 Task: For heading  Tahoma with underline.  font size for heading20,  'Change the font style of data to'Arial.  and font size to 12,  Change the alignment of both headline & data to Align left.  In the sheet  Budget Planning Log
Action: Mouse moved to (66, 107)
Screenshot: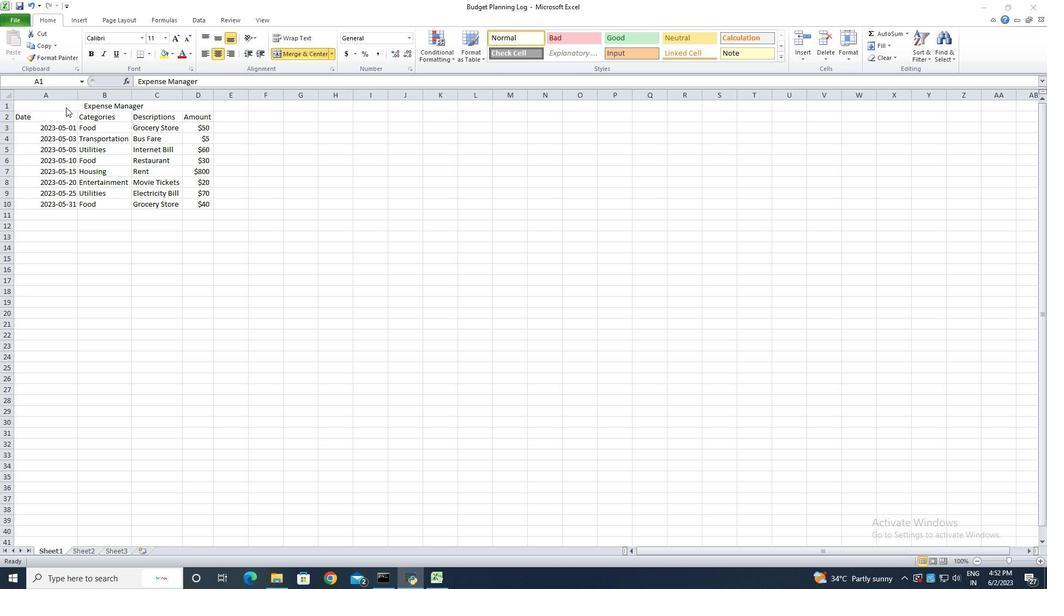 
Action: Mouse pressed left at (66, 107)
Screenshot: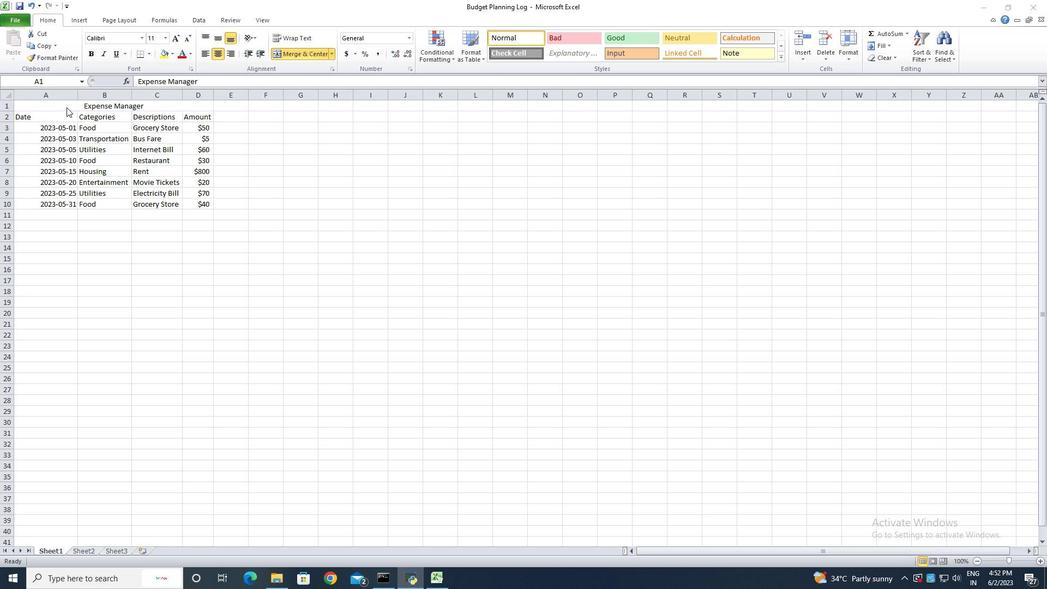 
Action: Mouse moved to (144, 38)
Screenshot: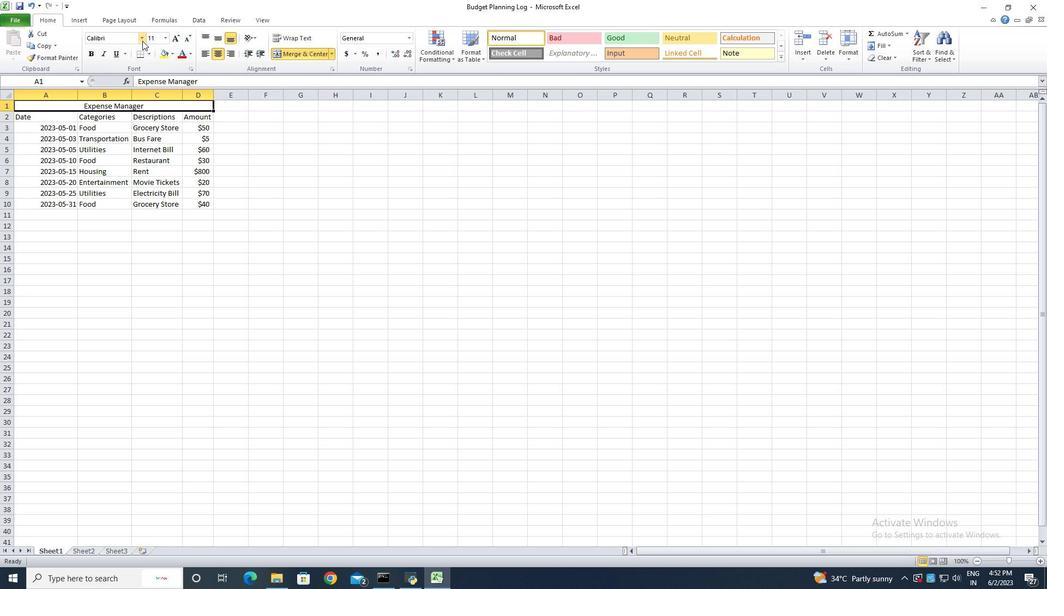 
Action: Mouse pressed left at (144, 38)
Screenshot: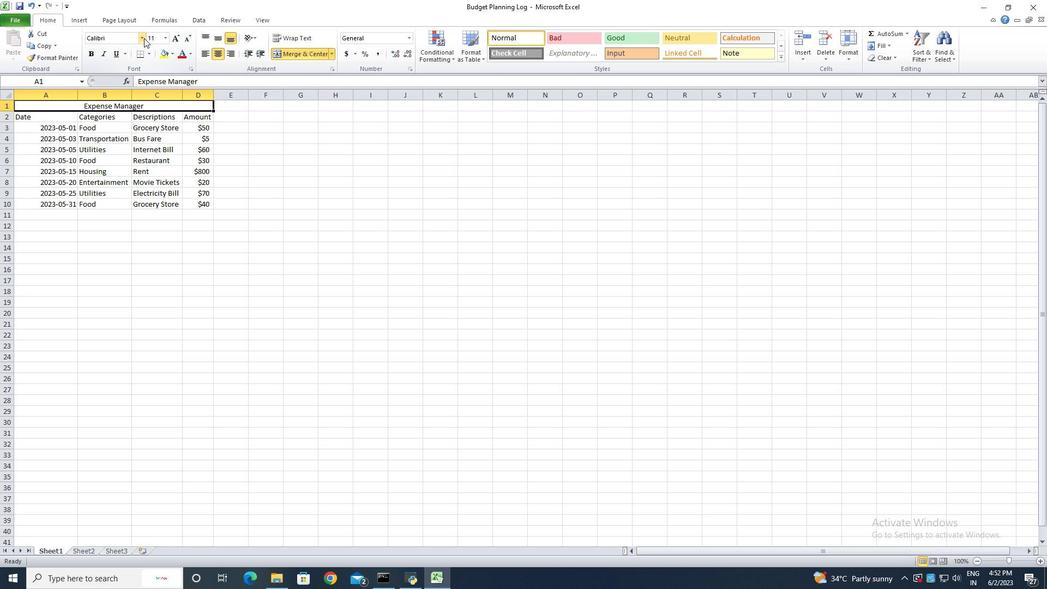 
Action: Key pressed <Key.shift>Tahoma
Screenshot: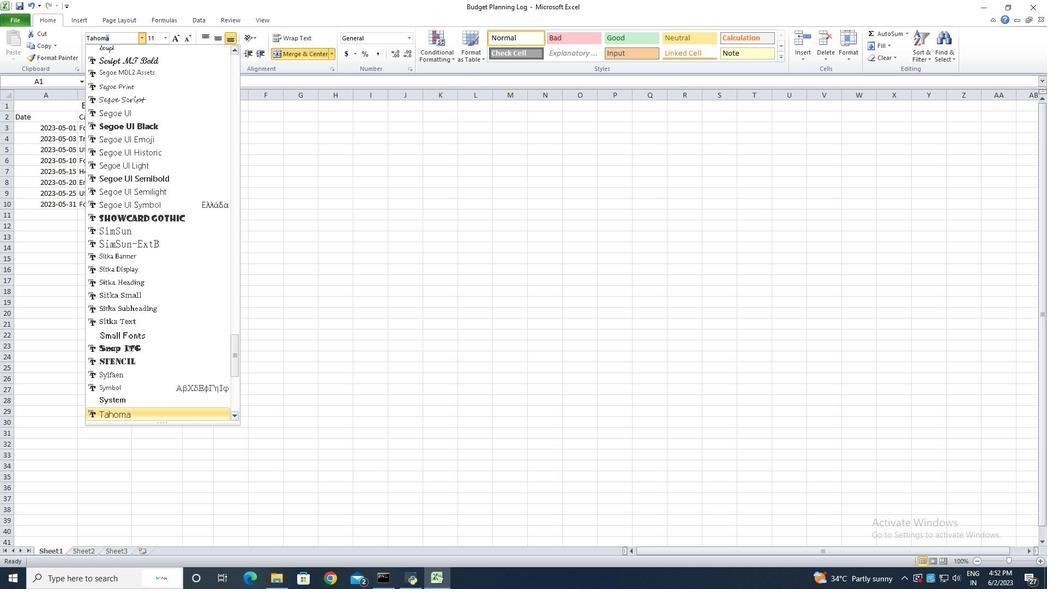 
Action: Mouse moved to (121, 409)
Screenshot: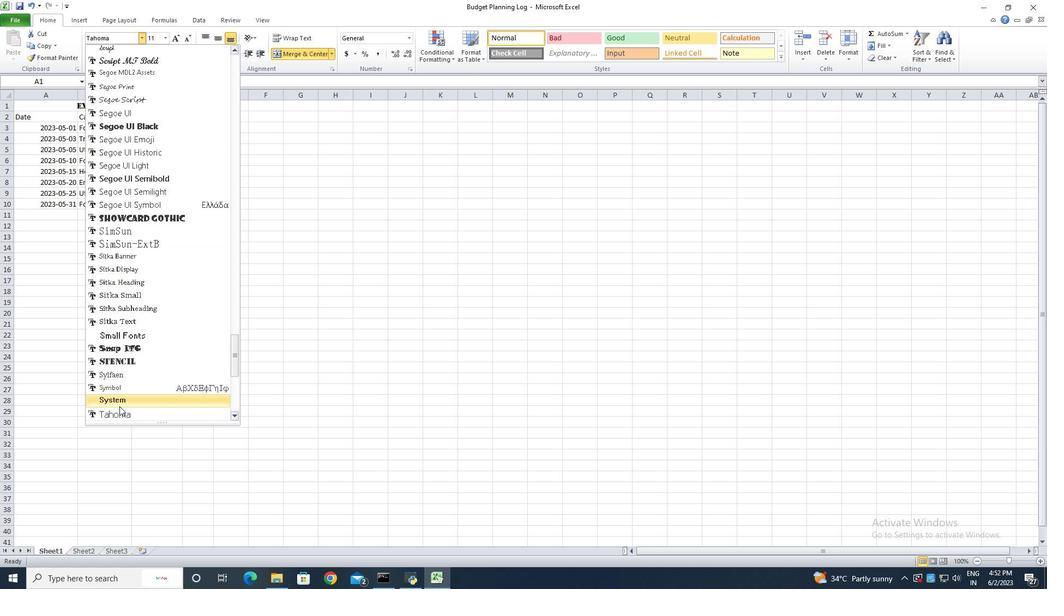 
Action: Mouse pressed left at (121, 409)
Screenshot: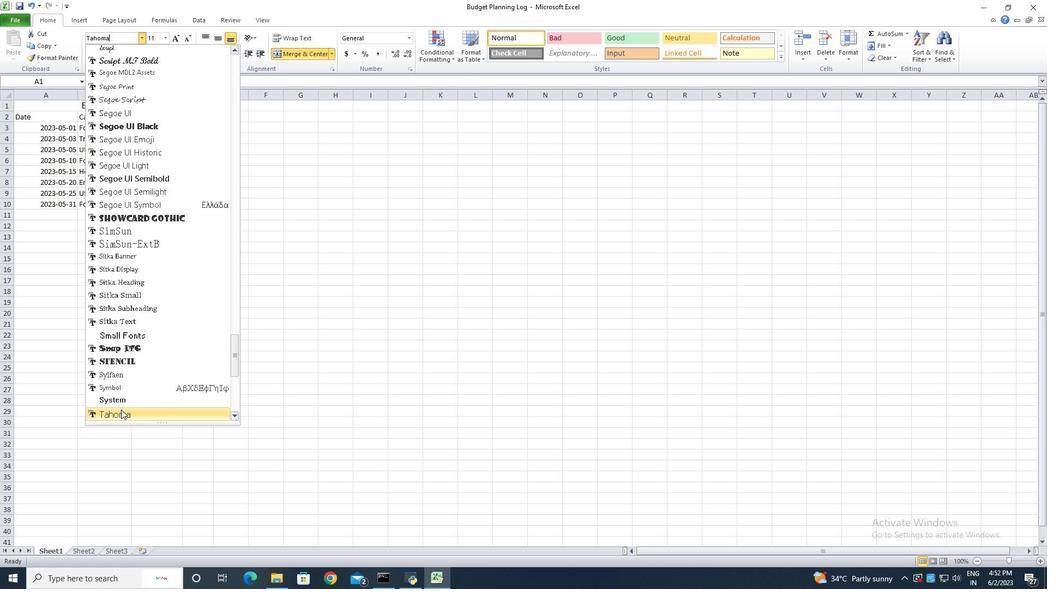 
Action: Mouse moved to (120, 53)
Screenshot: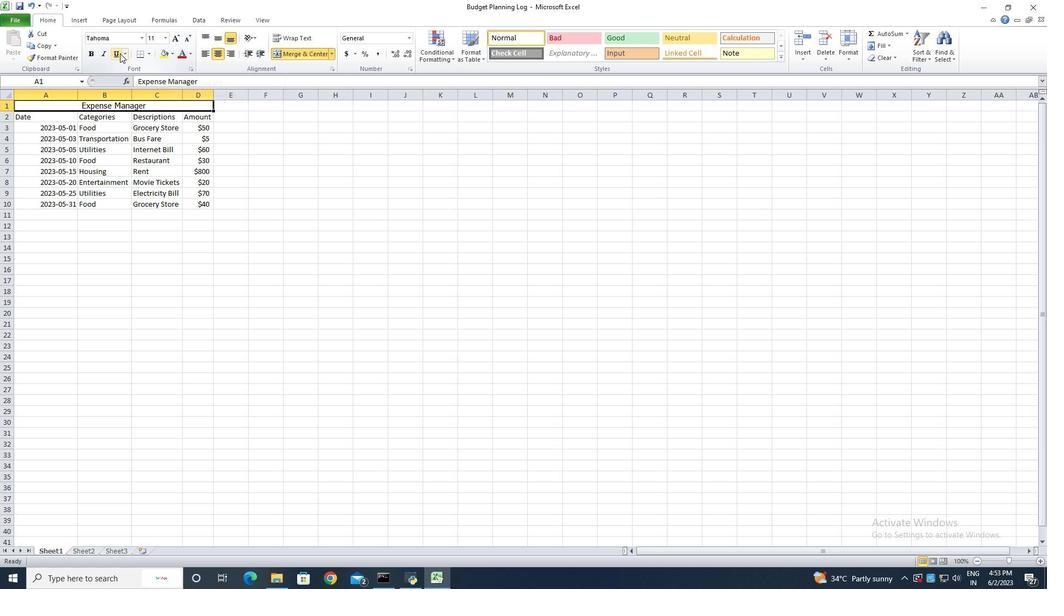 
Action: Mouse pressed left at (120, 53)
Screenshot: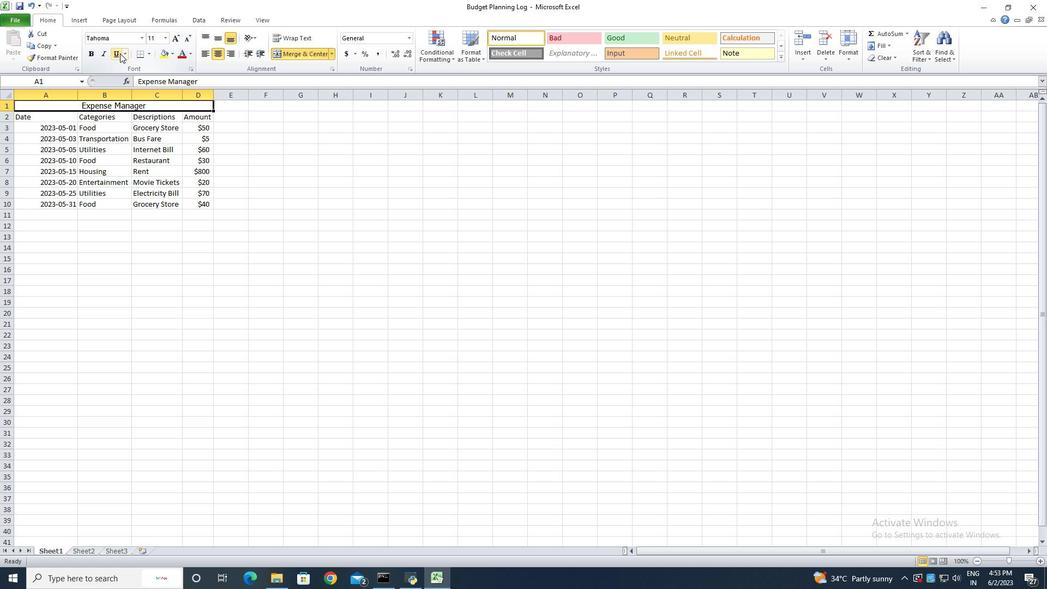 
Action: Mouse moved to (176, 33)
Screenshot: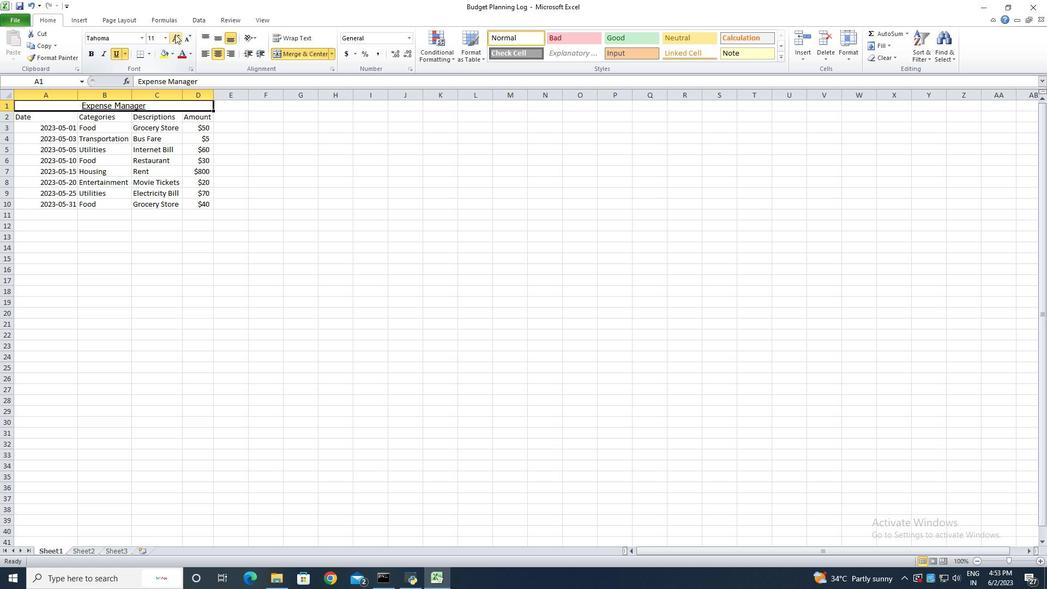 
Action: Mouse pressed left at (176, 33)
Screenshot: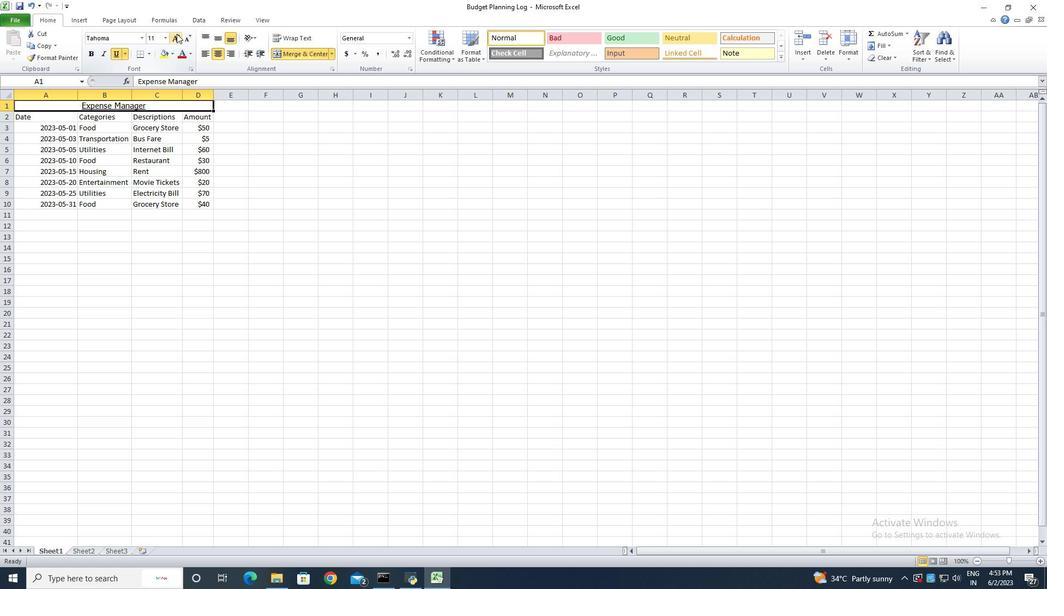 
Action: Mouse pressed left at (176, 33)
Screenshot: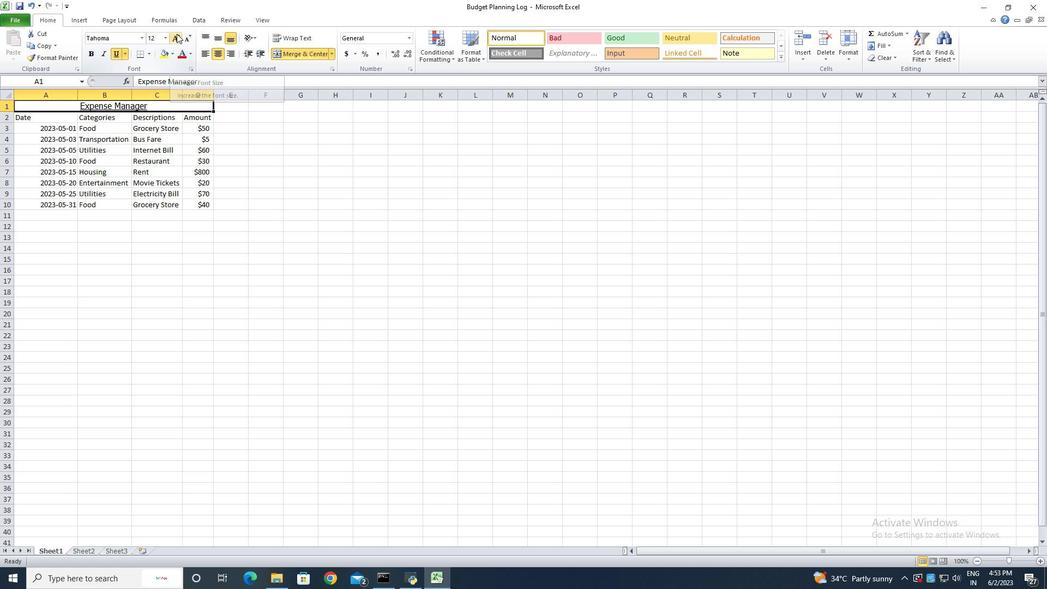 
Action: Mouse pressed left at (176, 33)
Screenshot: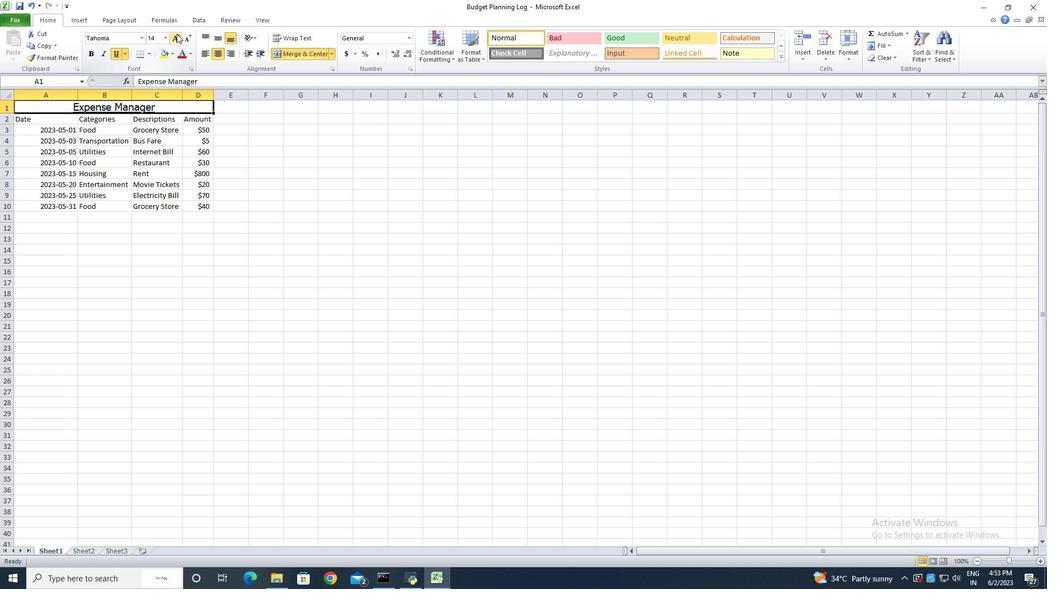 
Action: Mouse pressed left at (176, 33)
Screenshot: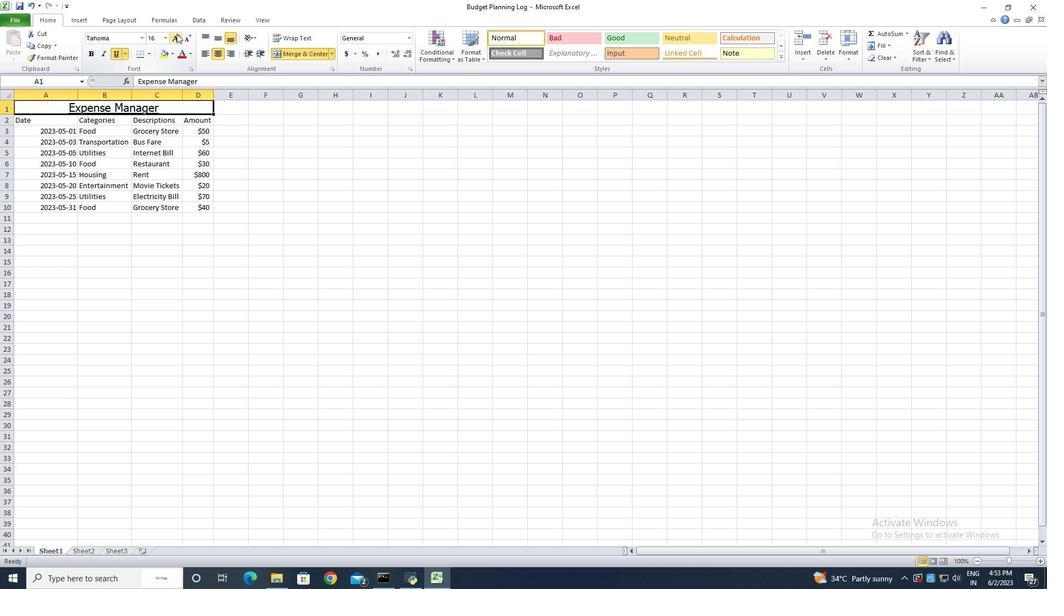 
Action: Mouse pressed left at (176, 33)
Screenshot: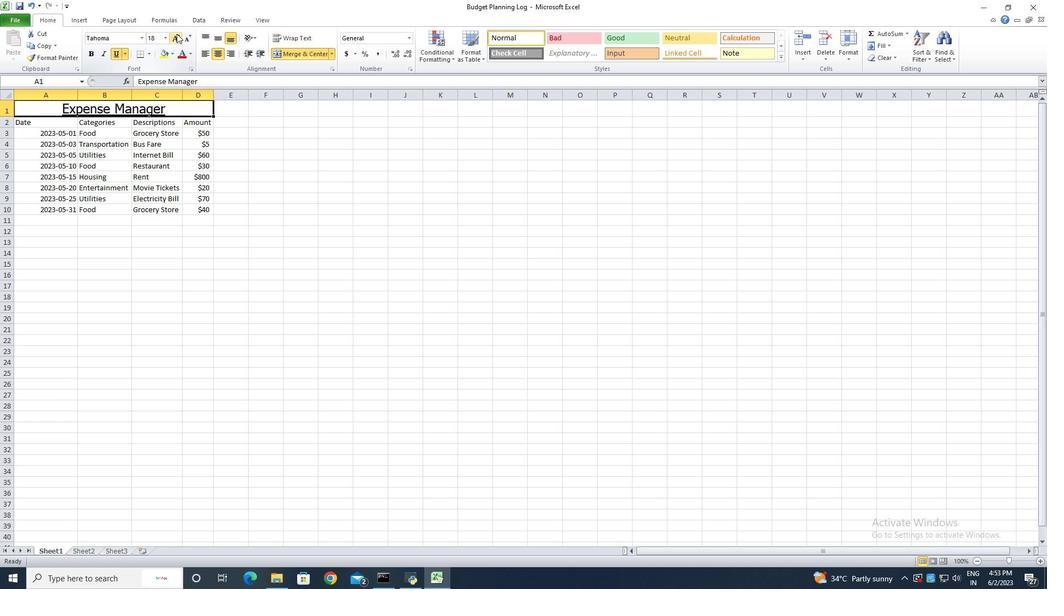 
Action: Mouse moved to (128, 269)
Screenshot: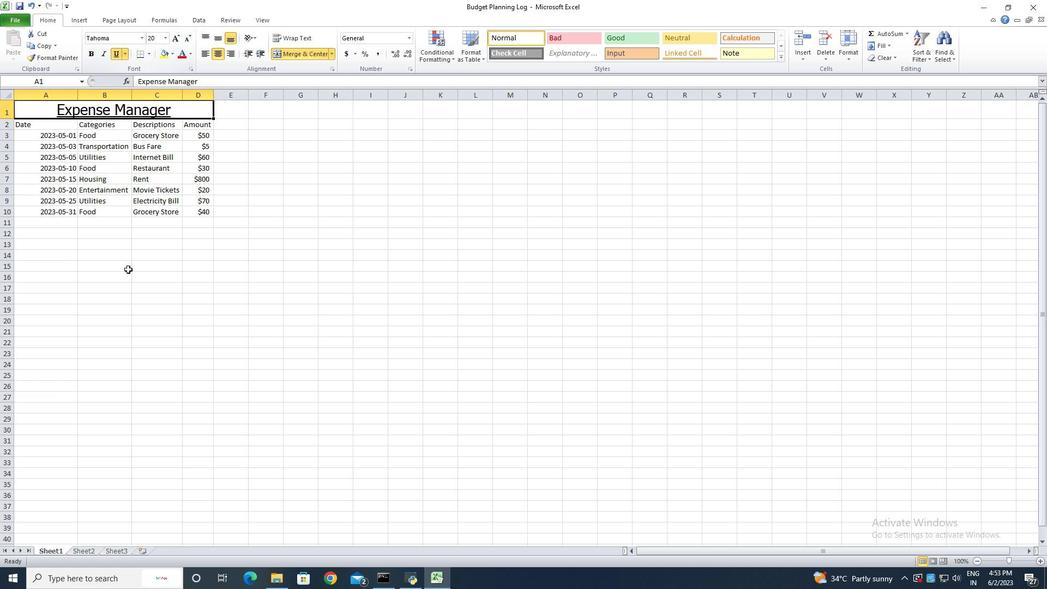 
Action: Mouse pressed left at (128, 269)
Screenshot: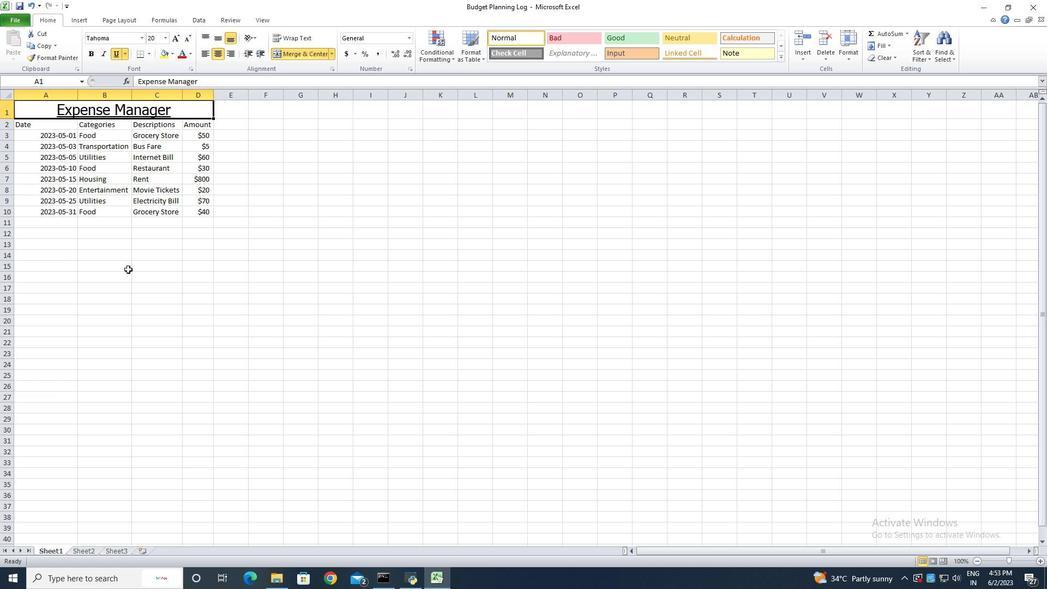 
Action: Mouse moved to (43, 123)
Screenshot: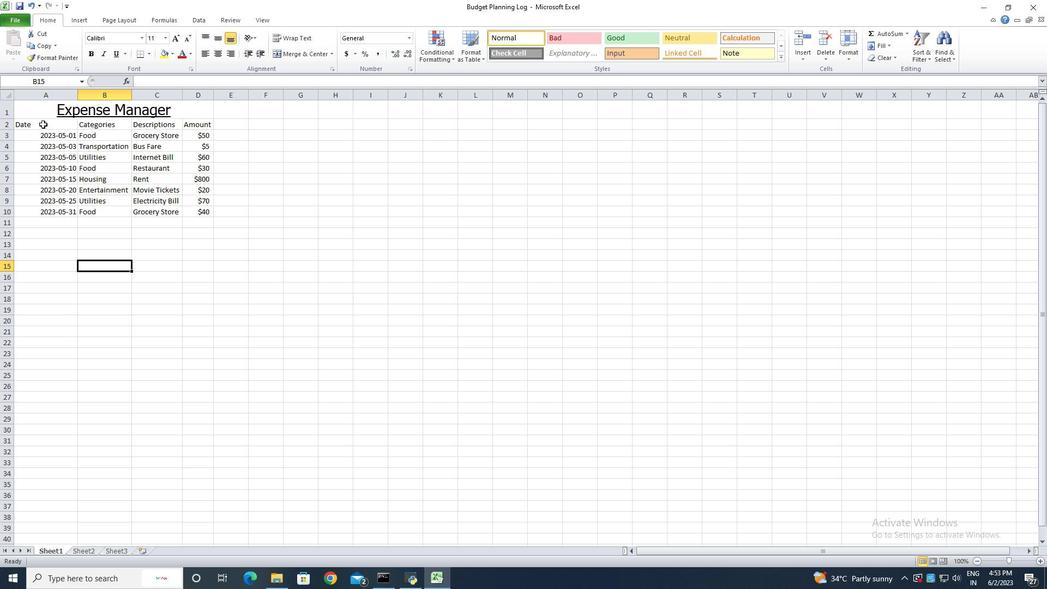 
Action: Mouse pressed left at (43, 123)
Screenshot: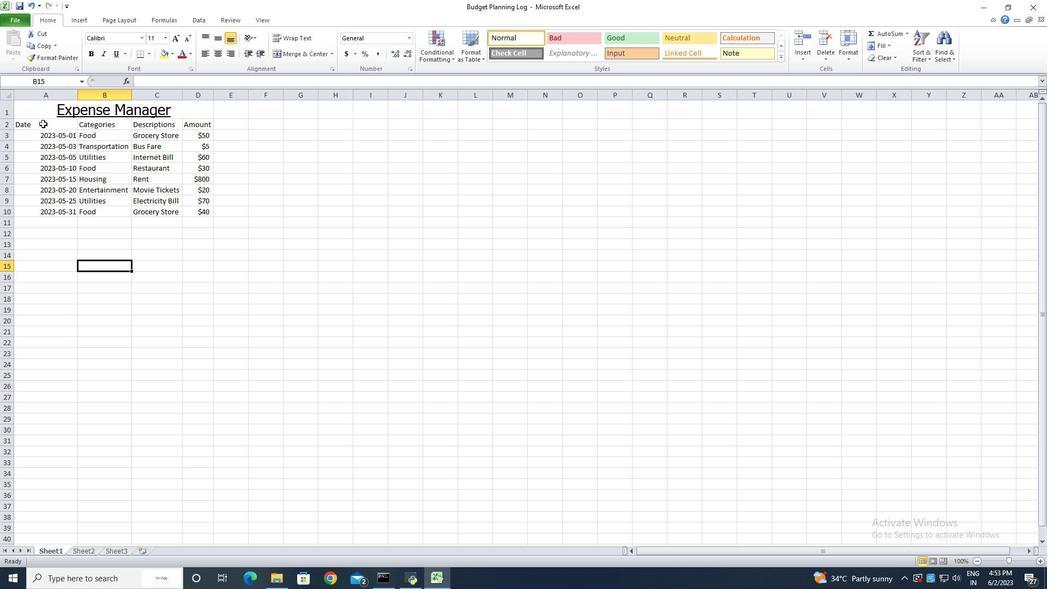 
Action: Mouse moved to (142, 38)
Screenshot: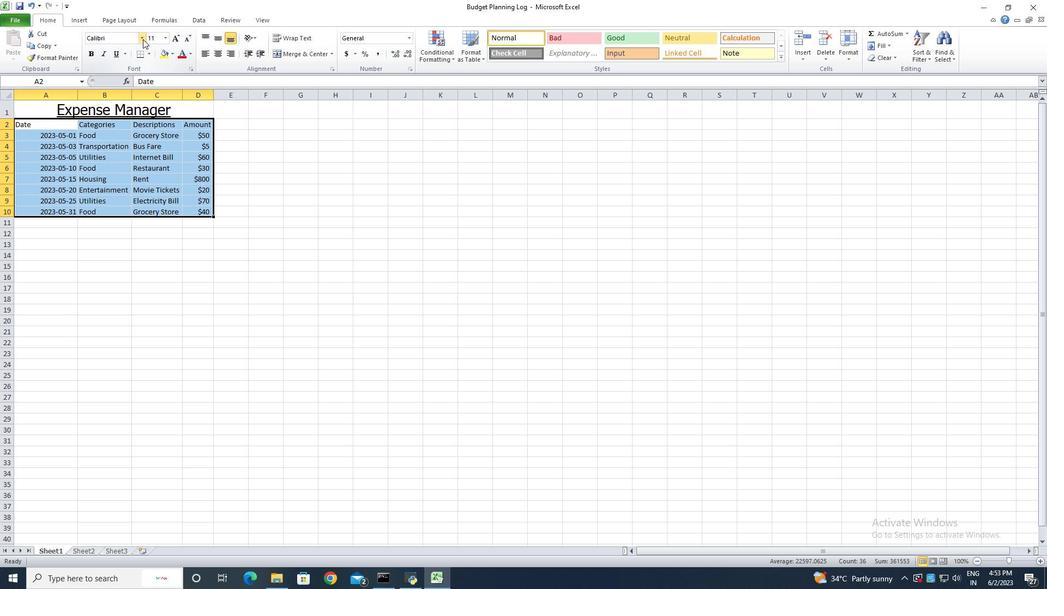 
Action: Mouse pressed left at (142, 38)
Screenshot: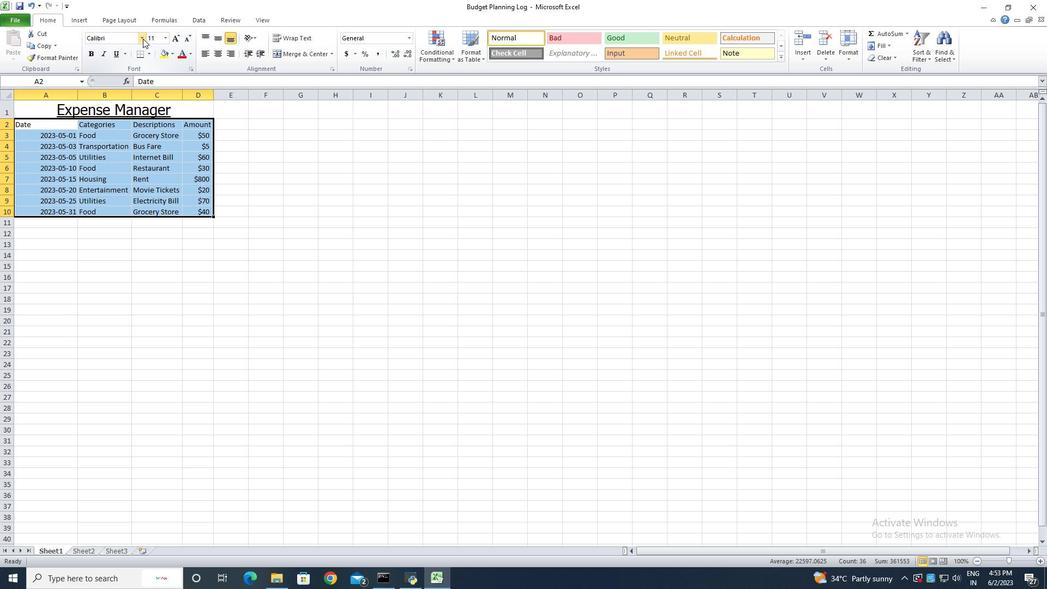 
Action: Mouse moved to (121, 129)
Screenshot: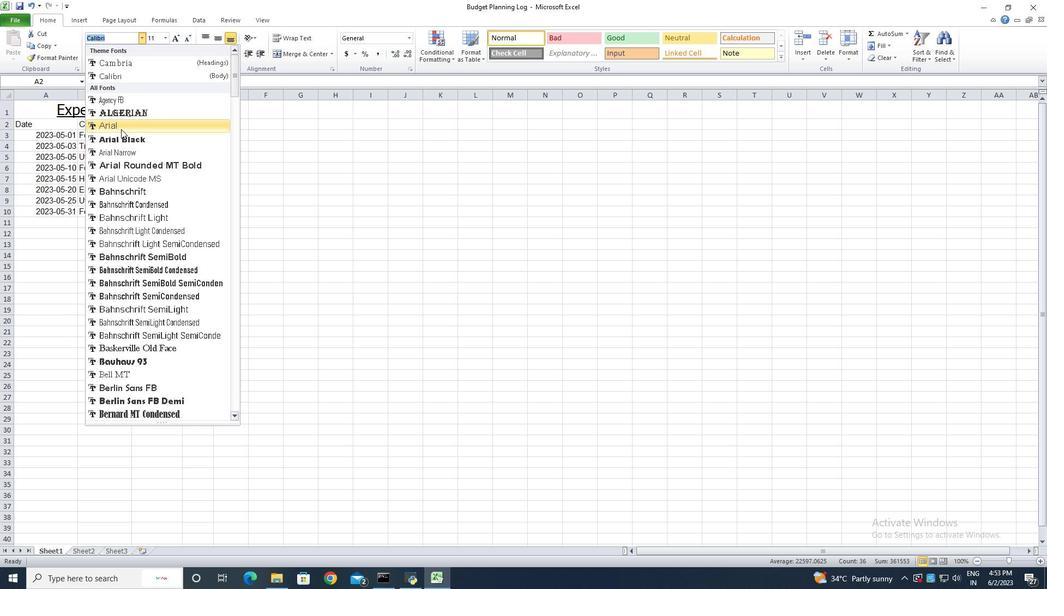 
Action: Mouse pressed left at (121, 129)
Screenshot: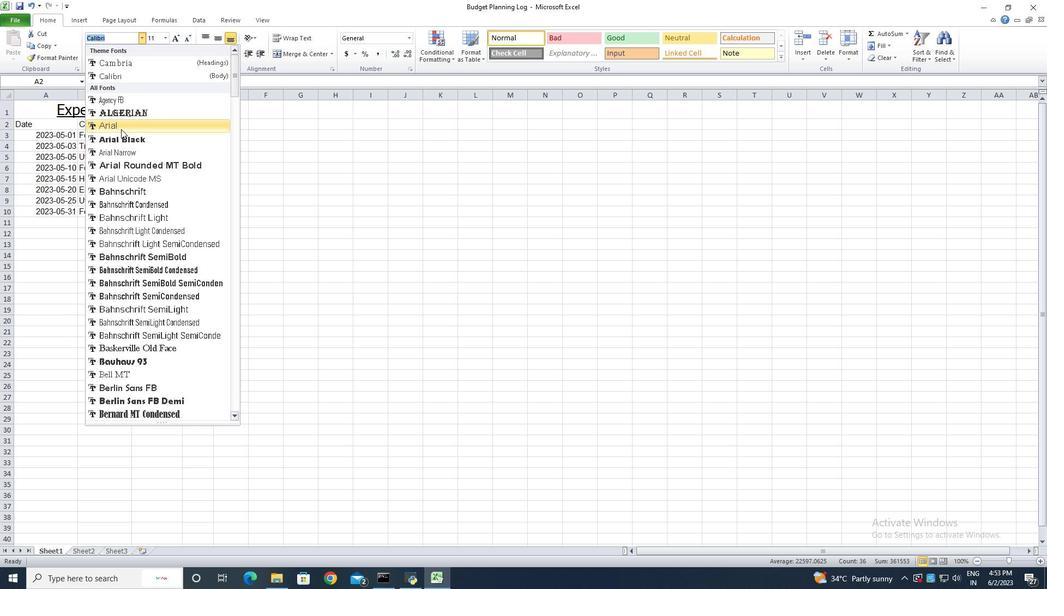 
Action: Mouse moved to (177, 37)
Screenshot: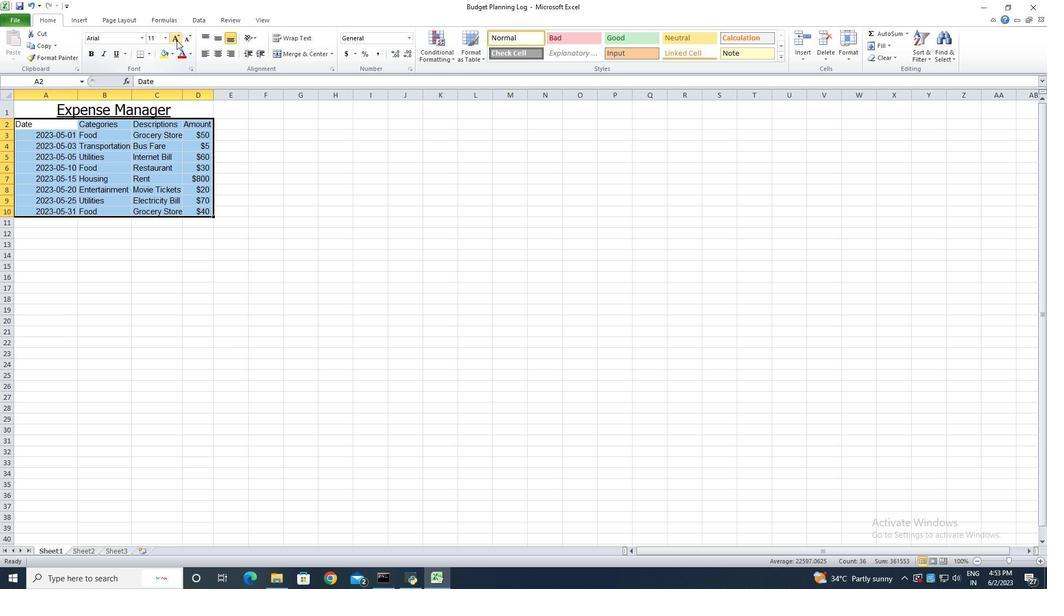
Action: Mouse pressed left at (177, 37)
Screenshot: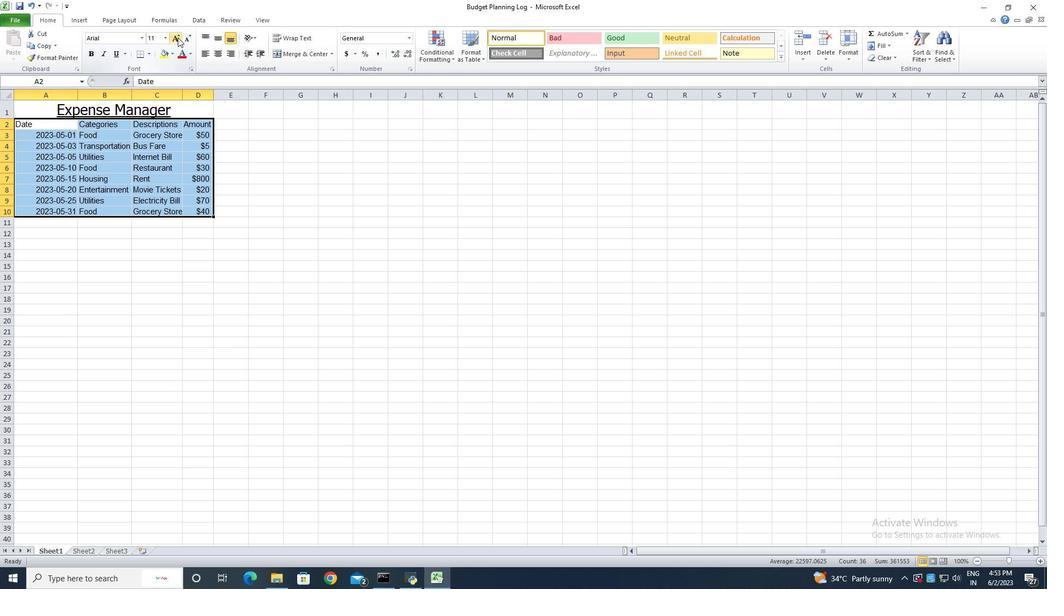 
Action: Mouse moved to (161, 270)
Screenshot: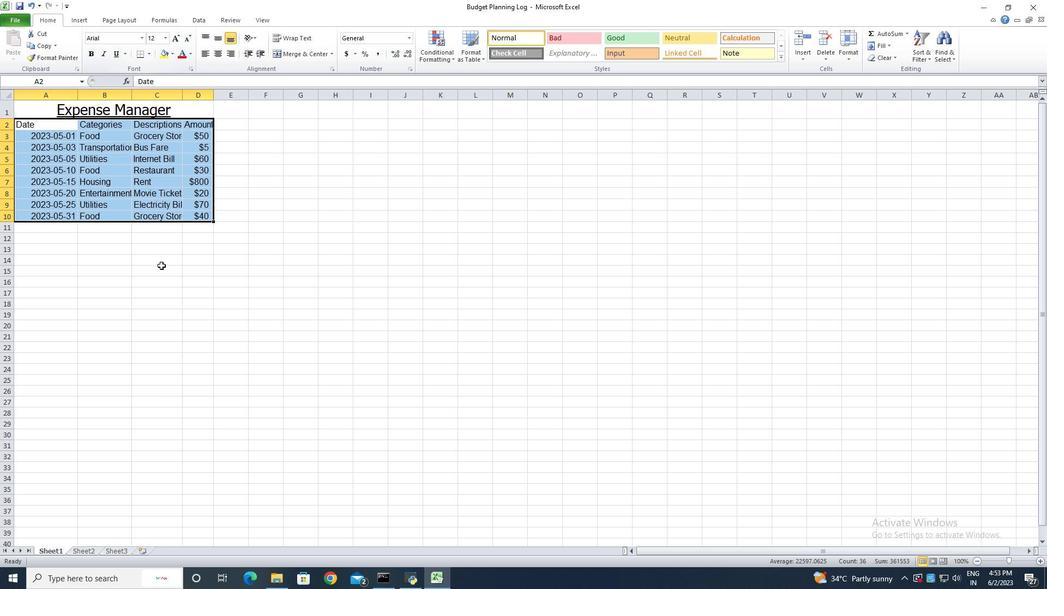 
Action: Mouse pressed left at (161, 270)
Screenshot: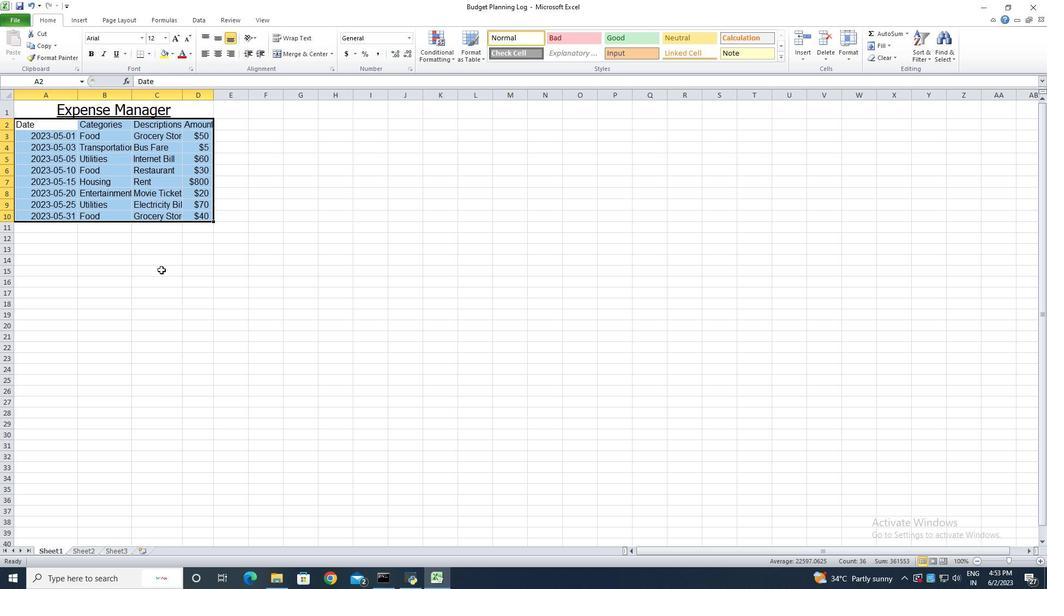 
Action: Mouse moved to (76, 96)
Screenshot: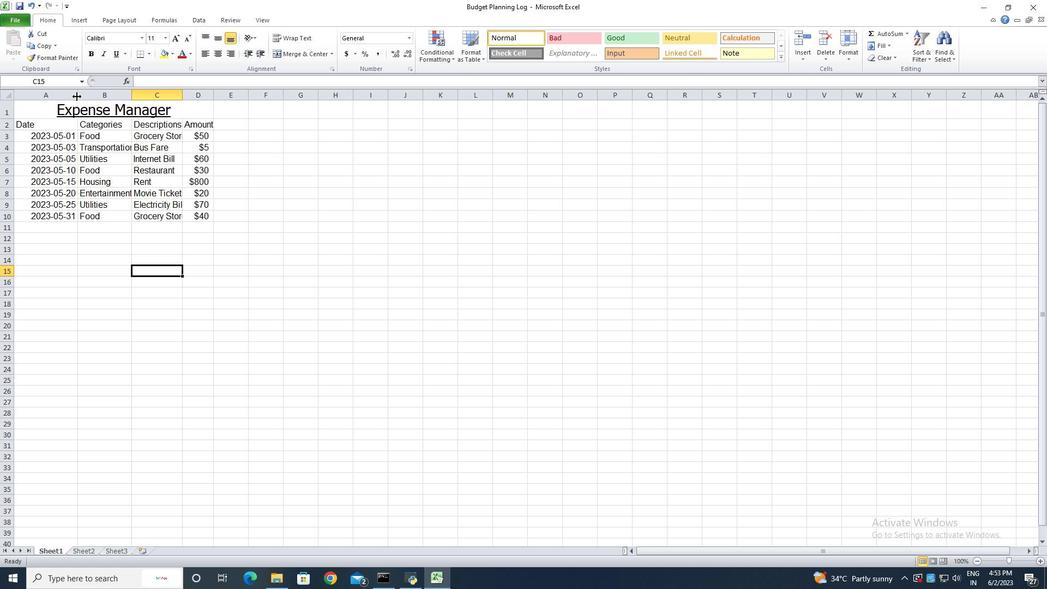 
Action: Mouse pressed left at (76, 96)
Screenshot: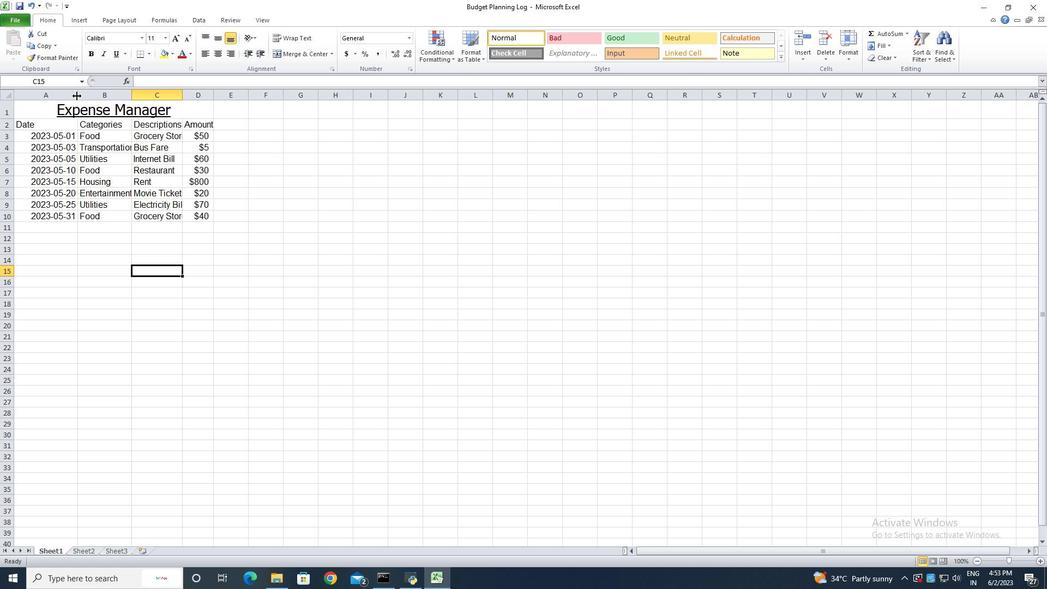 
Action: Mouse pressed left at (76, 96)
Screenshot: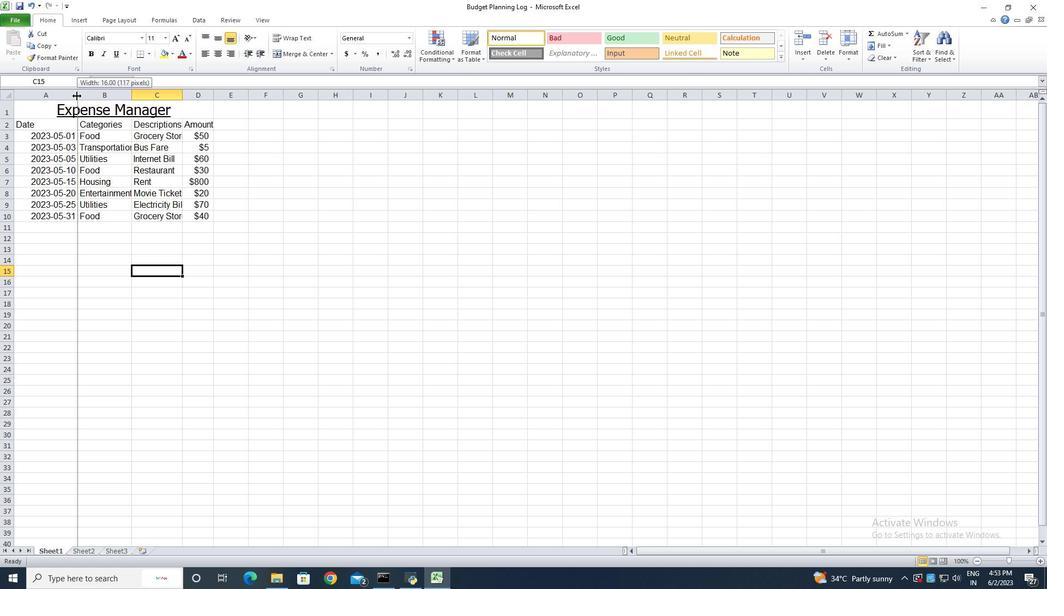 
Action: Mouse moved to (118, 97)
Screenshot: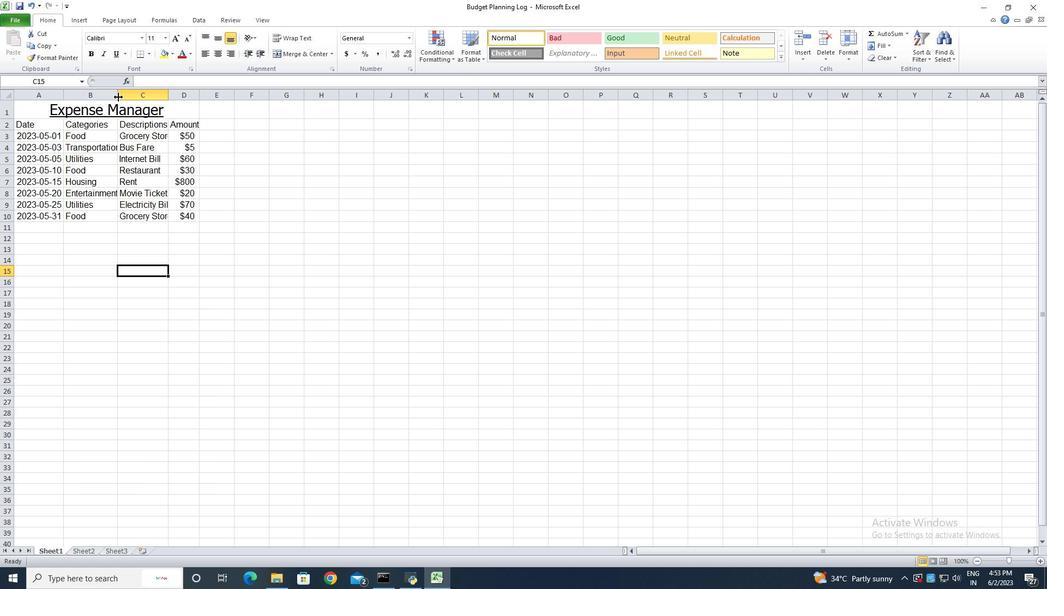 
Action: Mouse pressed left at (118, 97)
Screenshot: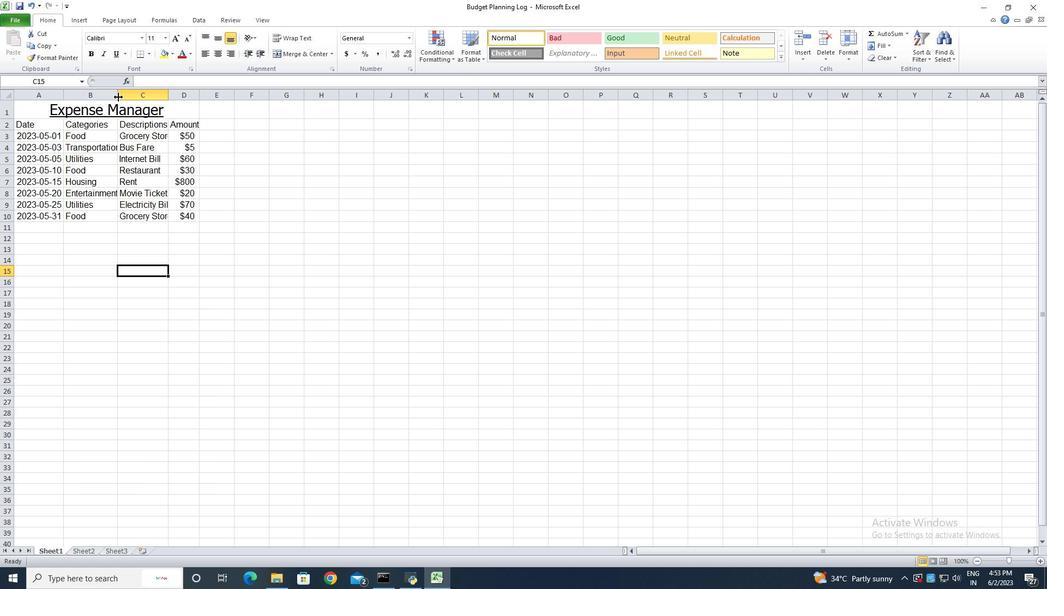 
Action: Mouse pressed left at (118, 97)
Screenshot: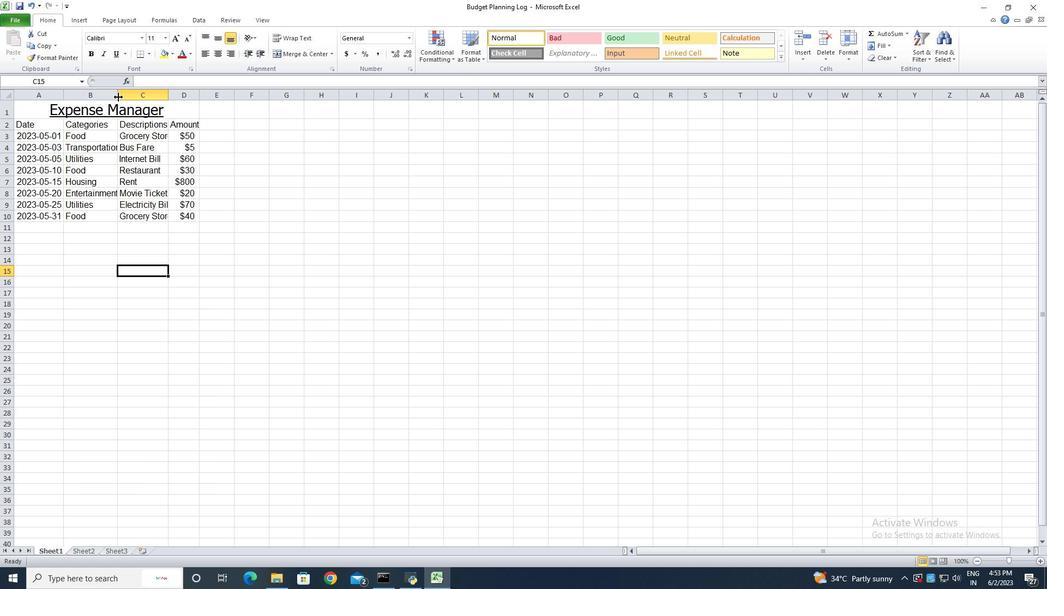 
Action: Mouse moved to (173, 97)
Screenshot: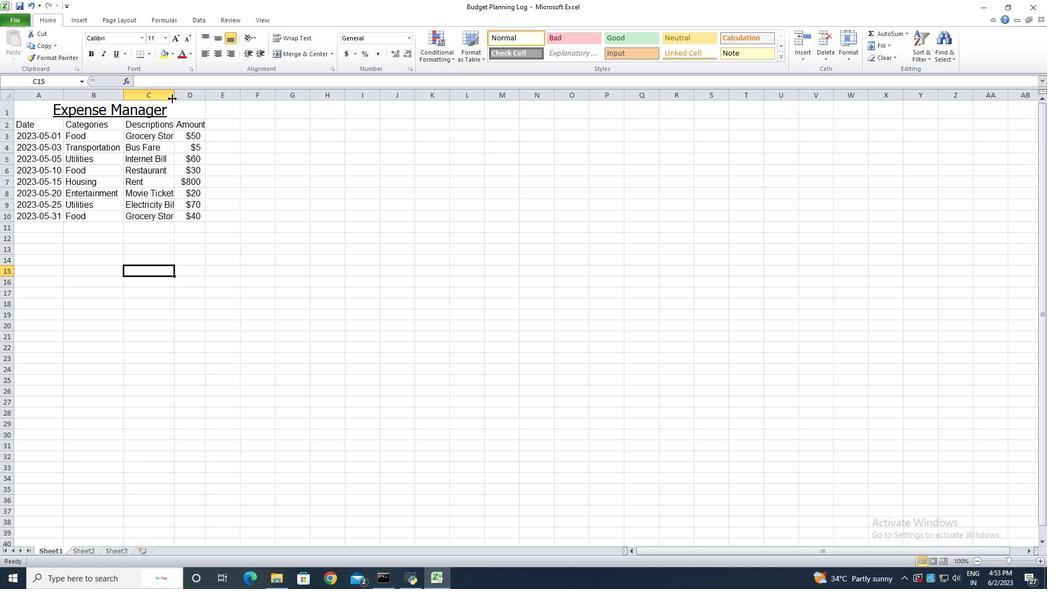 
Action: Mouse pressed left at (173, 97)
Screenshot: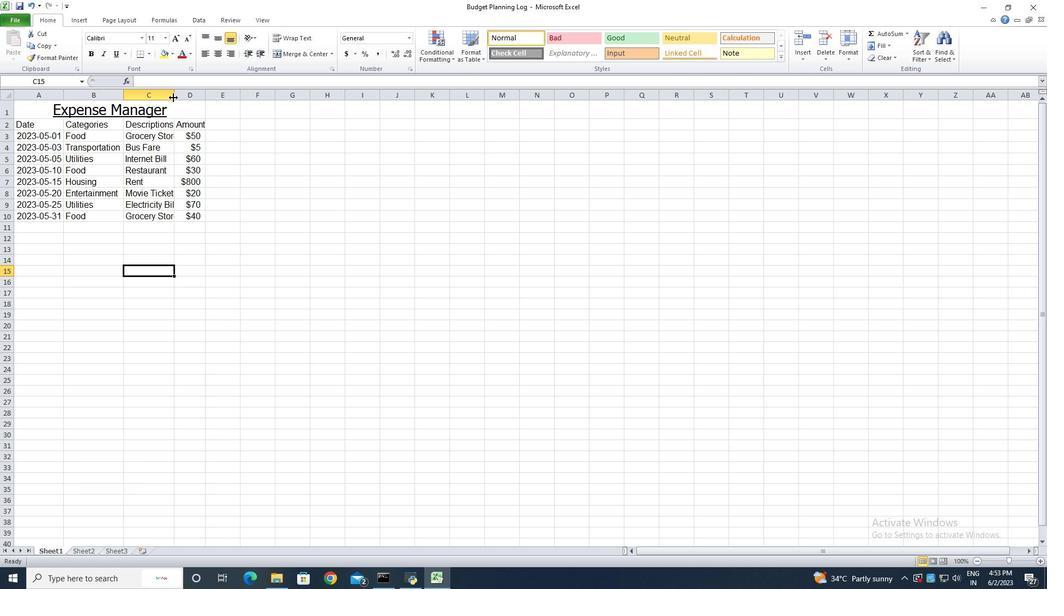 
Action: Mouse pressed left at (173, 97)
Screenshot: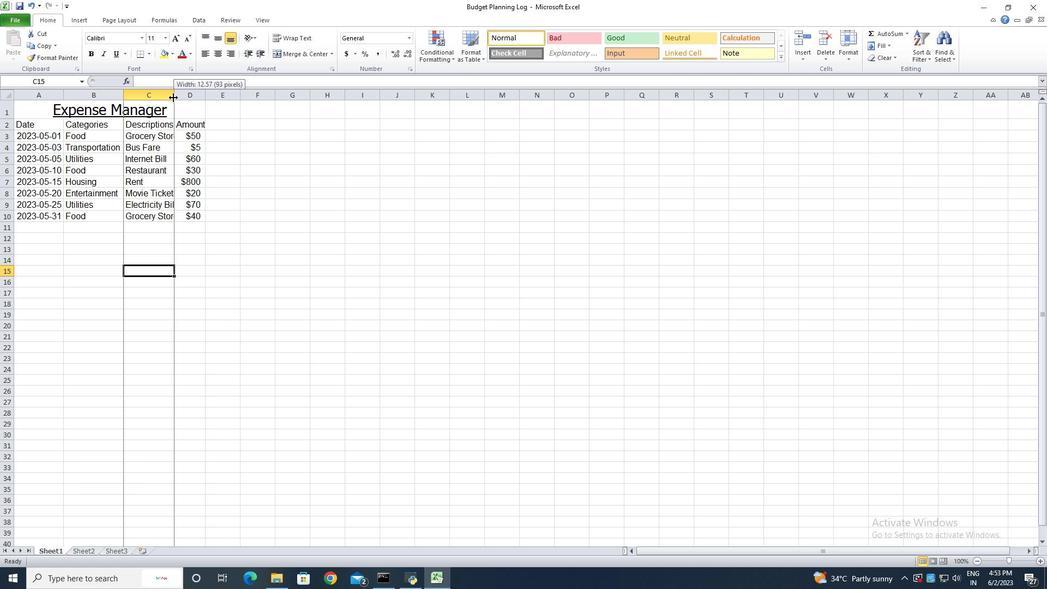 
Action: Mouse moved to (212, 97)
Screenshot: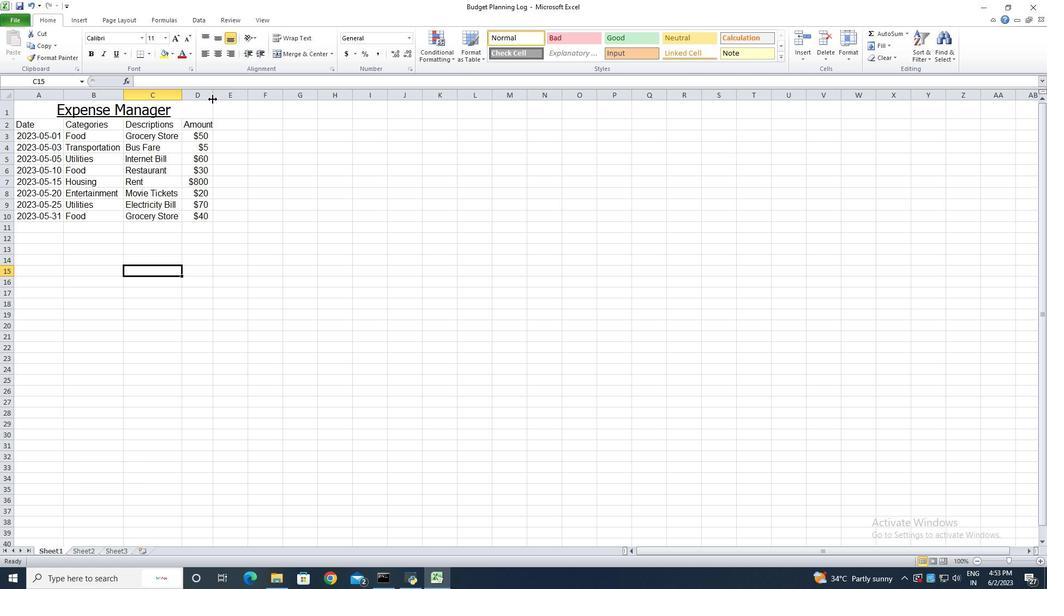 
Action: Mouse pressed left at (212, 97)
Screenshot: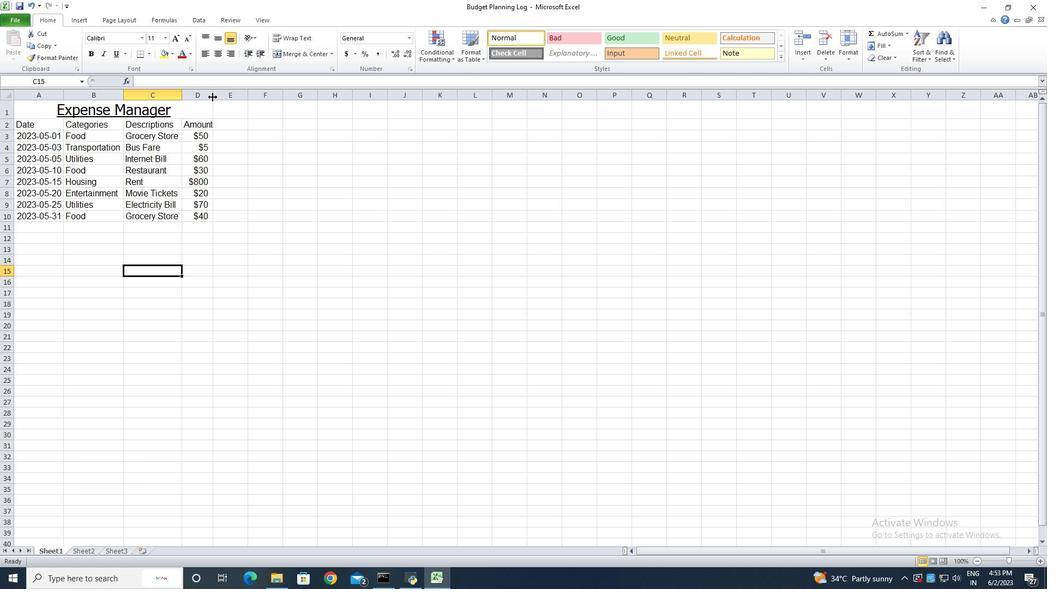 
Action: Mouse pressed left at (212, 97)
Screenshot: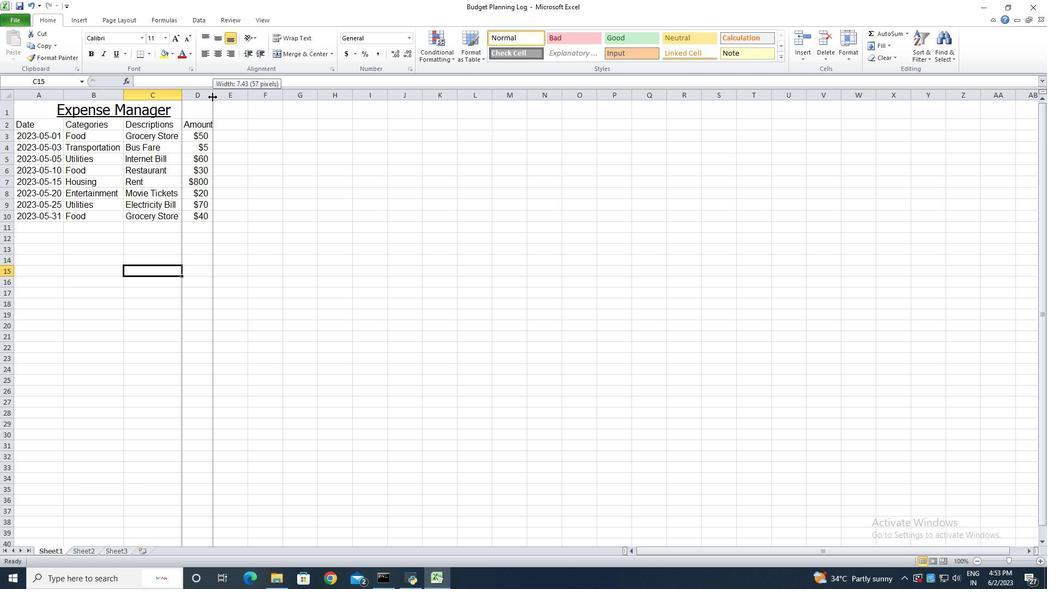 
Action: Mouse moved to (45, 109)
Screenshot: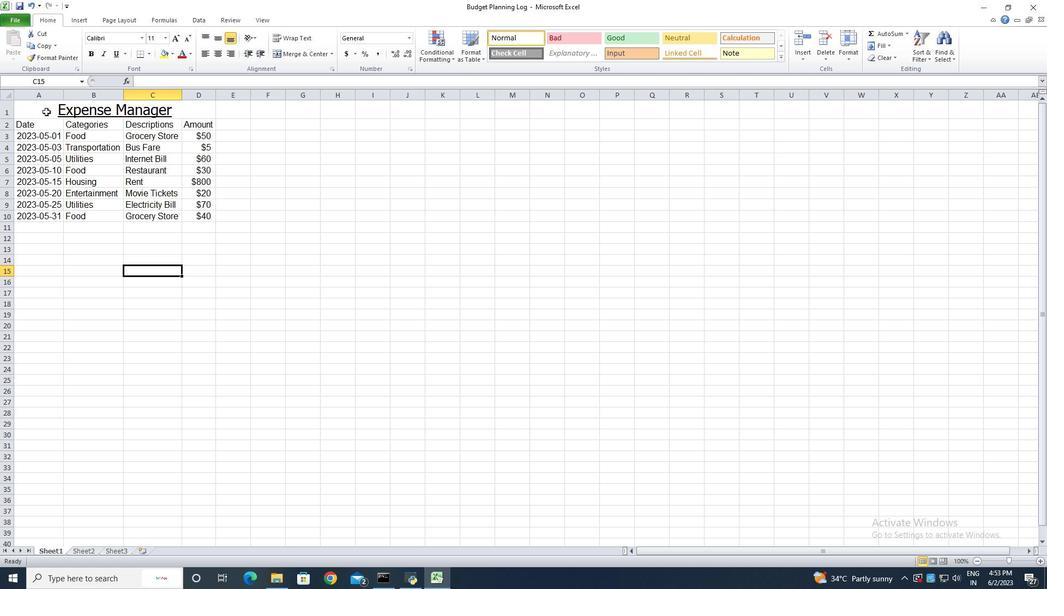 
Action: Mouse pressed left at (45, 109)
Screenshot: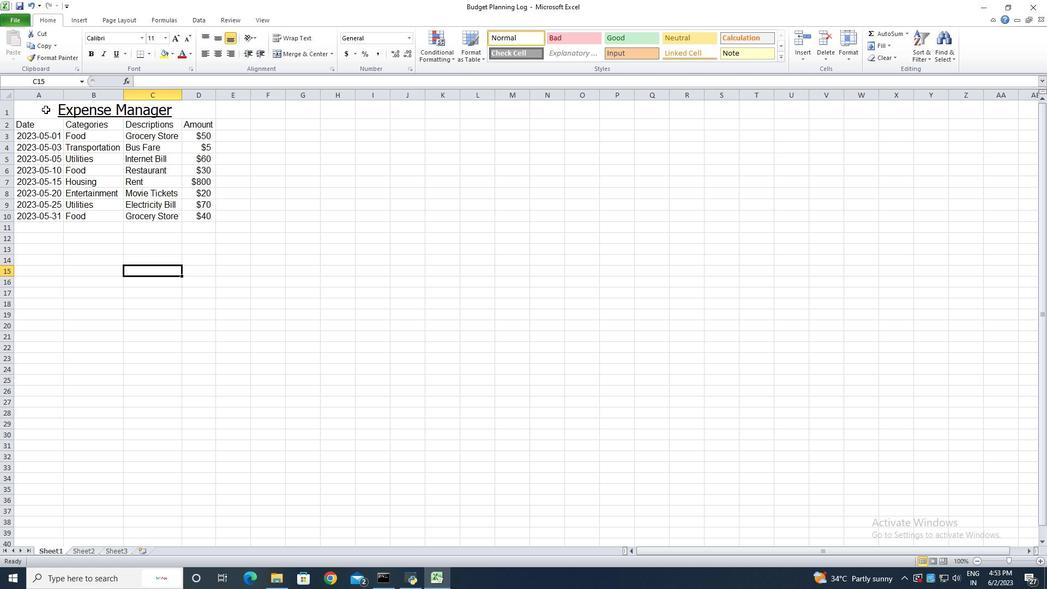 
Action: Mouse moved to (202, 56)
Screenshot: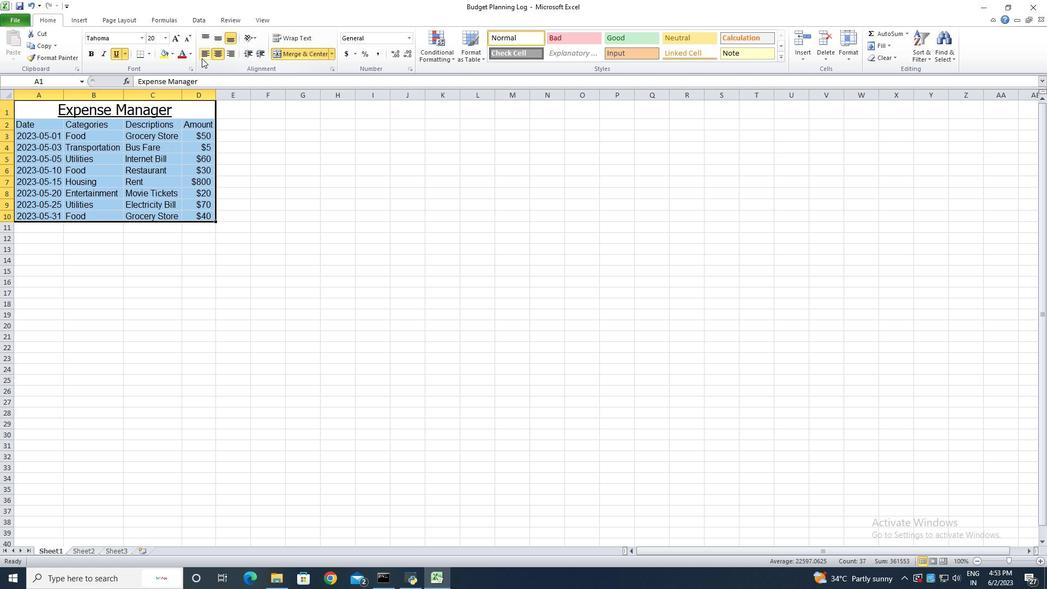 
Action: Mouse pressed left at (202, 56)
Screenshot: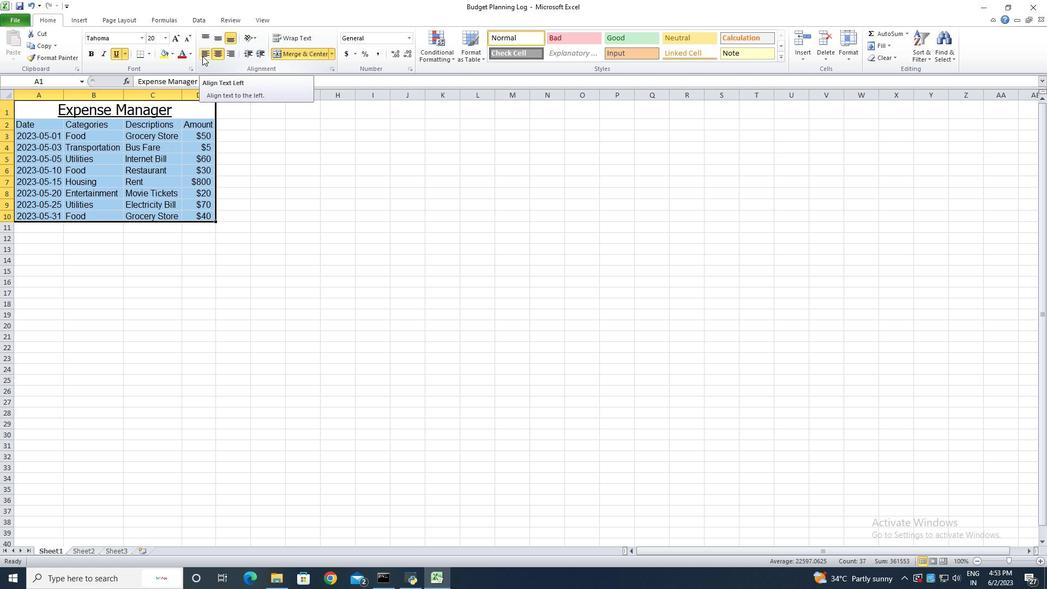 
Action: Mouse moved to (234, 266)
Screenshot: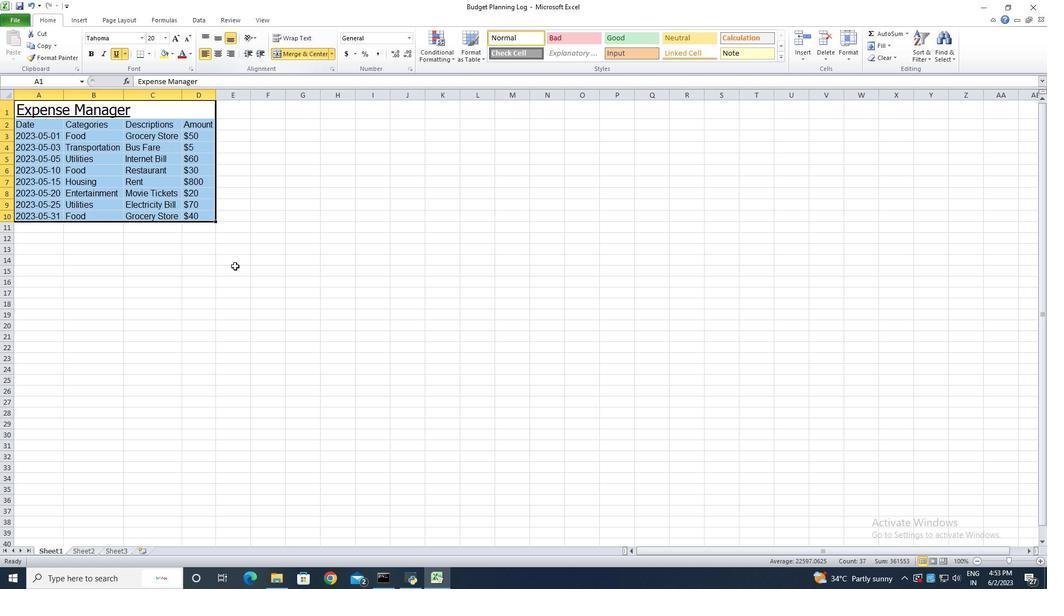 
Action: Mouse pressed left at (234, 266)
Screenshot: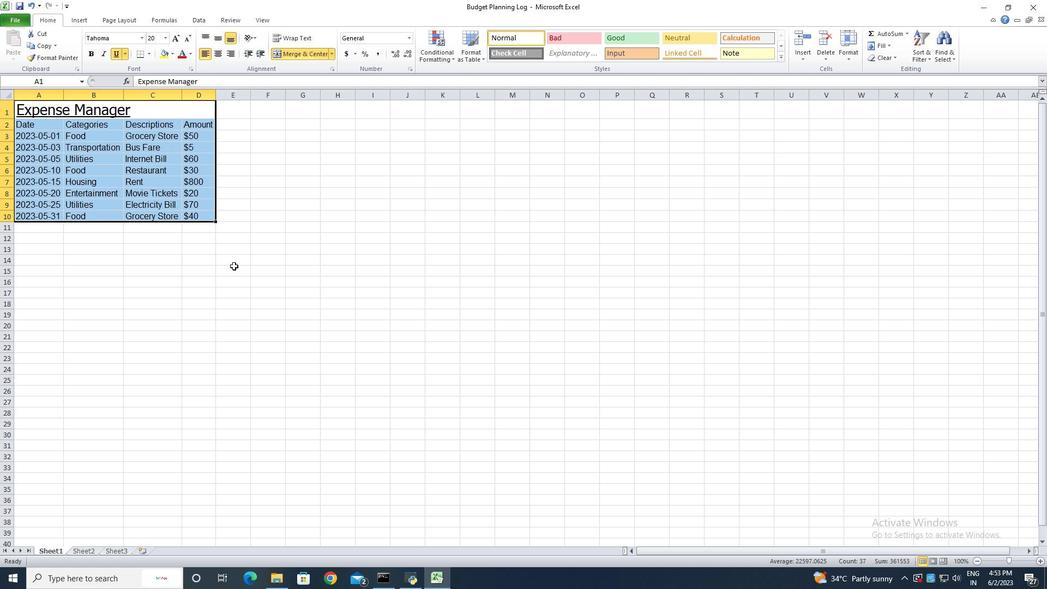 
Action: Key pressed ctrl+S<'\x13'><'\x13'><'\x13'><'\x13'>
Screenshot: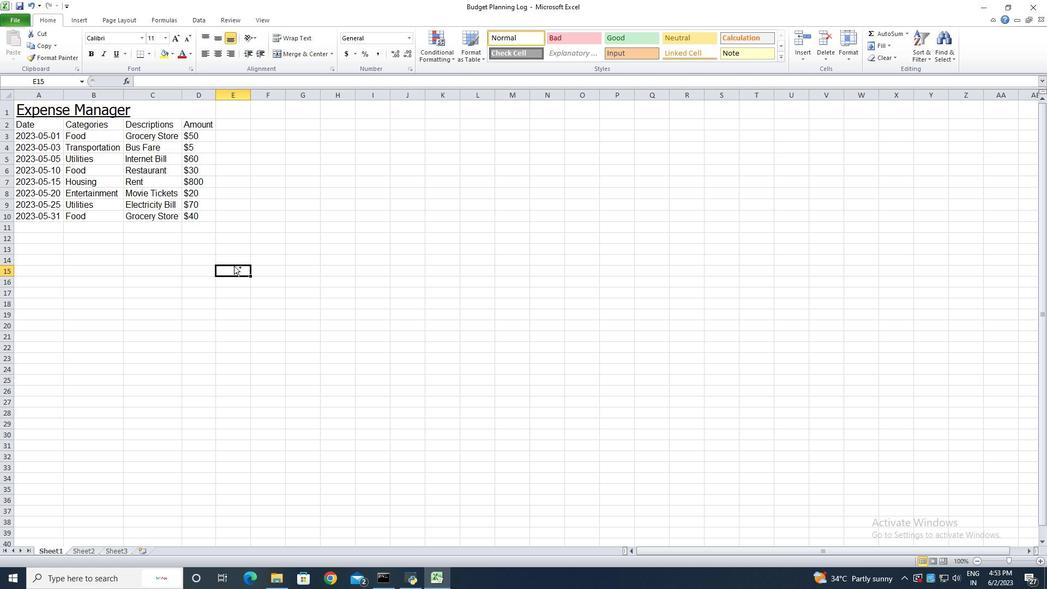 
